 Task: Create a rule when custom fields attachments is set to a date in this week by me.
Action: Mouse moved to (718, 215)
Screenshot: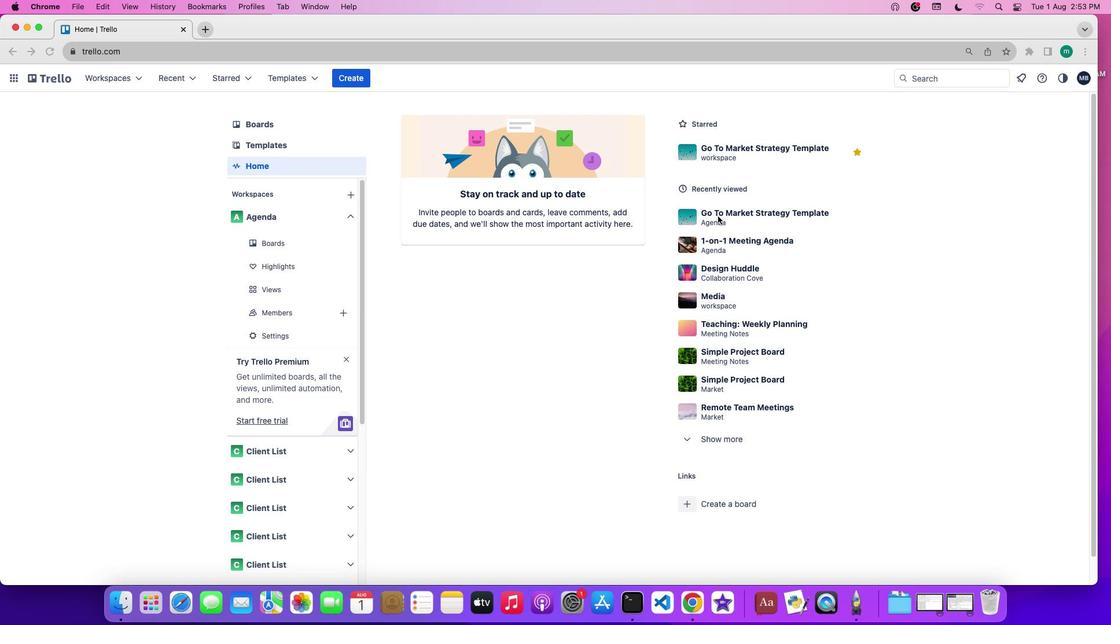 
Action: Mouse pressed left at (718, 215)
Screenshot: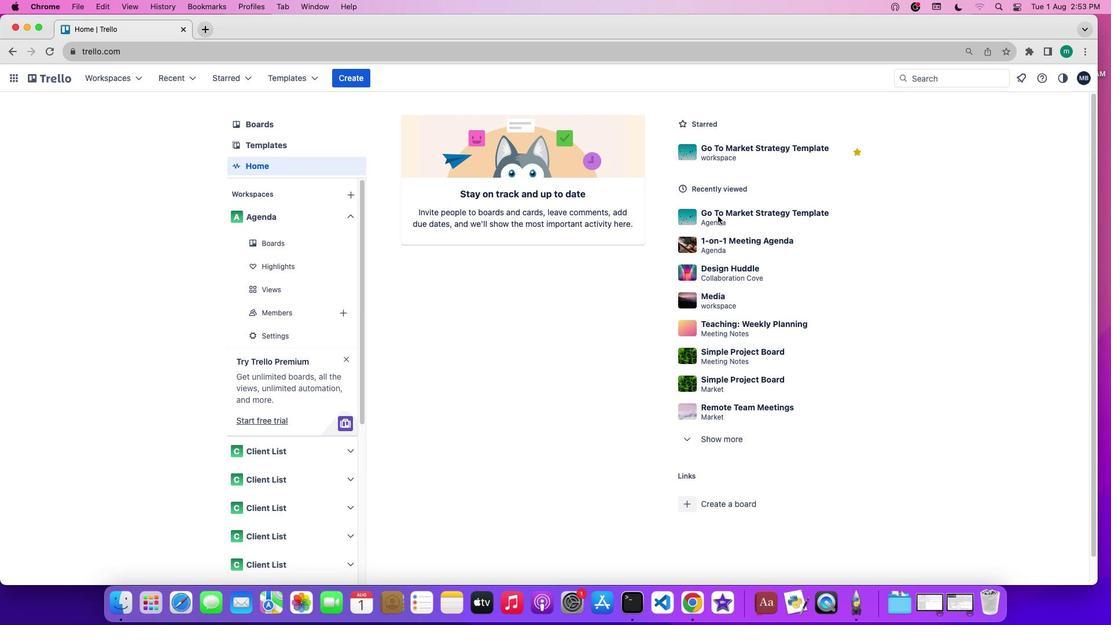 
Action: Mouse pressed left at (718, 215)
Screenshot: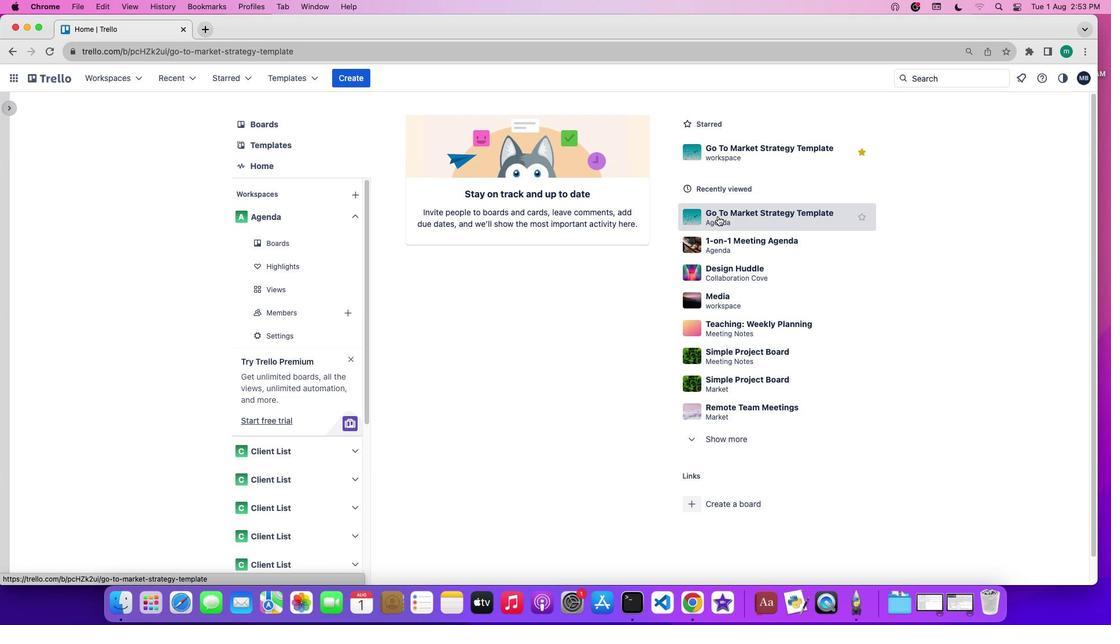 
Action: Mouse moved to (1000, 241)
Screenshot: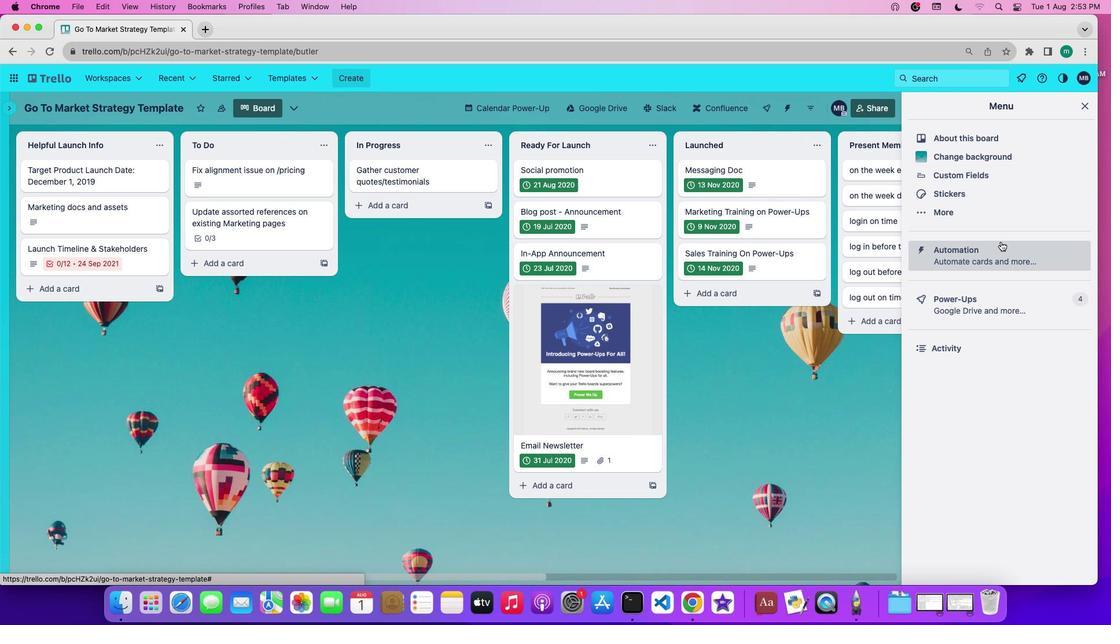
Action: Mouse pressed left at (1000, 241)
Screenshot: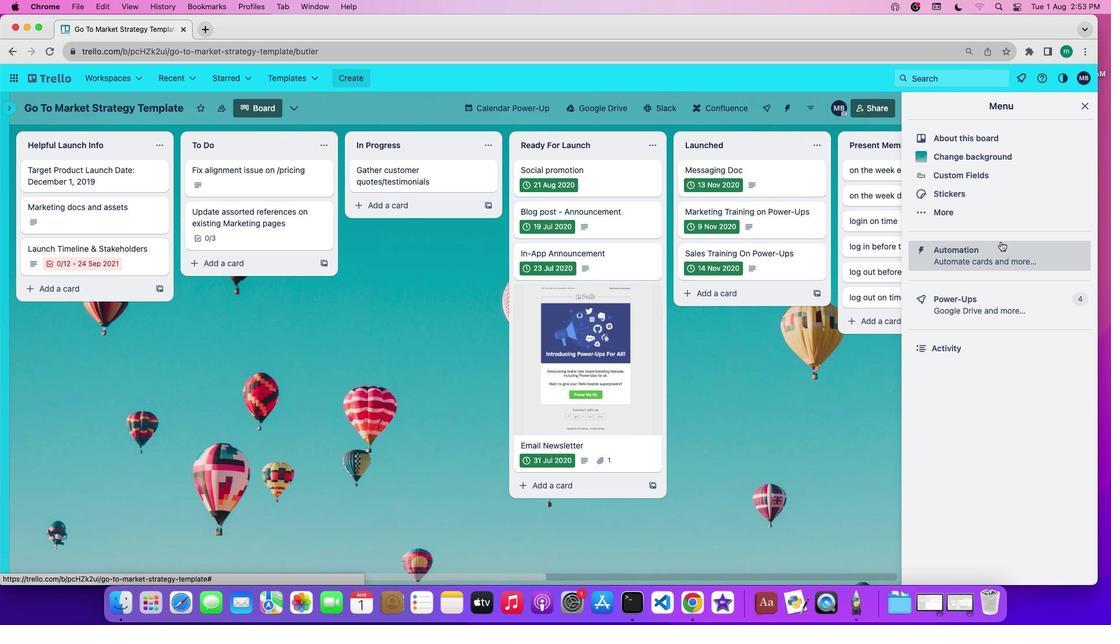 
Action: Mouse moved to (72, 211)
Screenshot: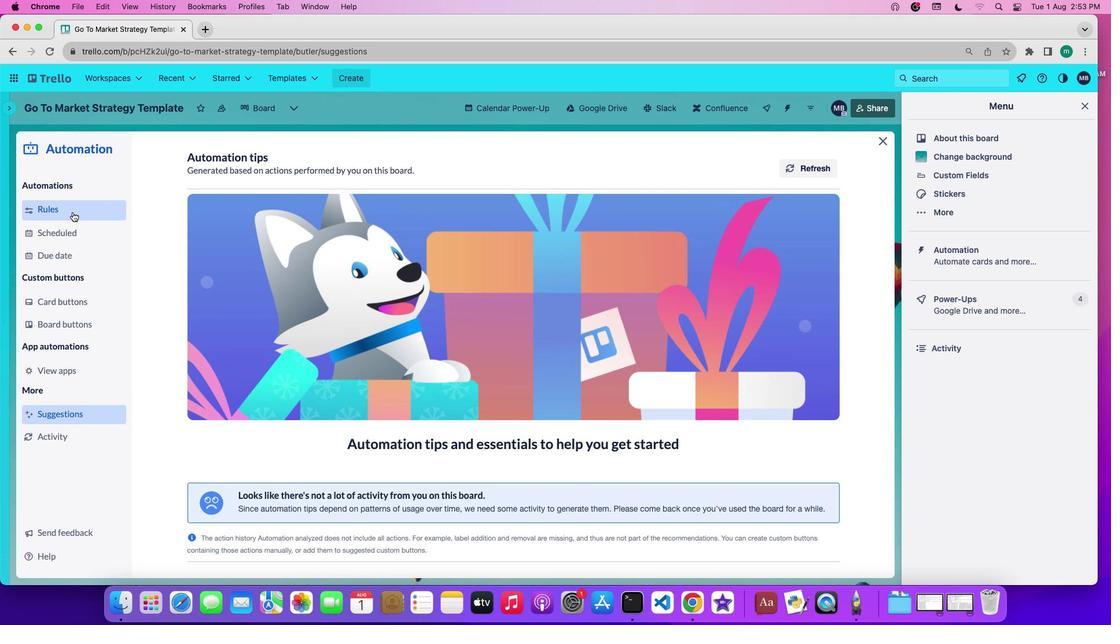
Action: Mouse pressed left at (72, 211)
Screenshot: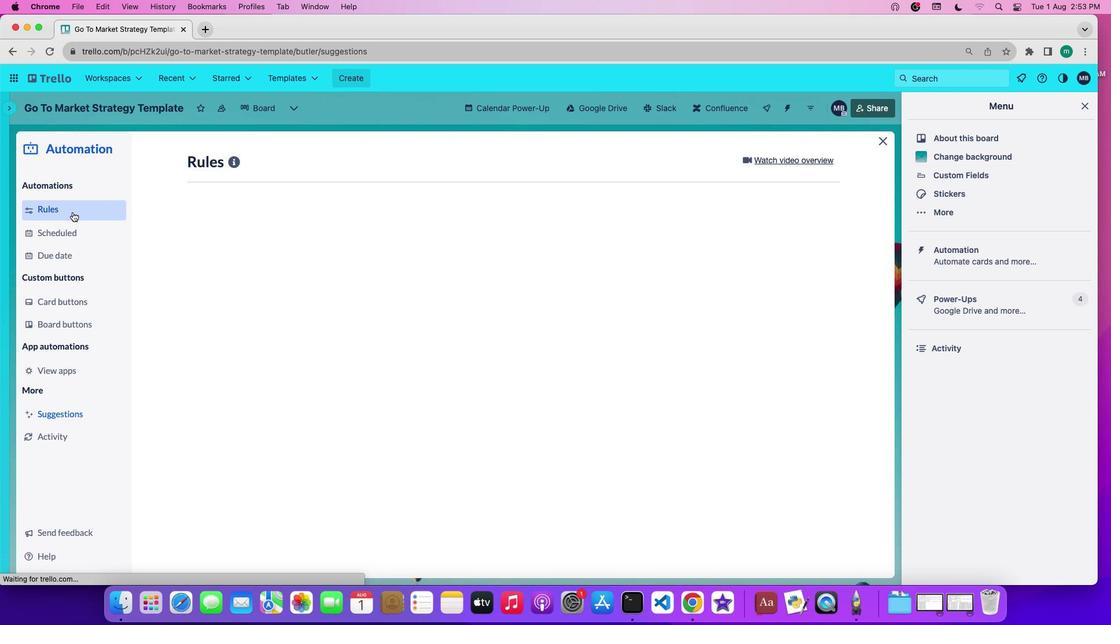 
Action: Mouse moved to (281, 421)
Screenshot: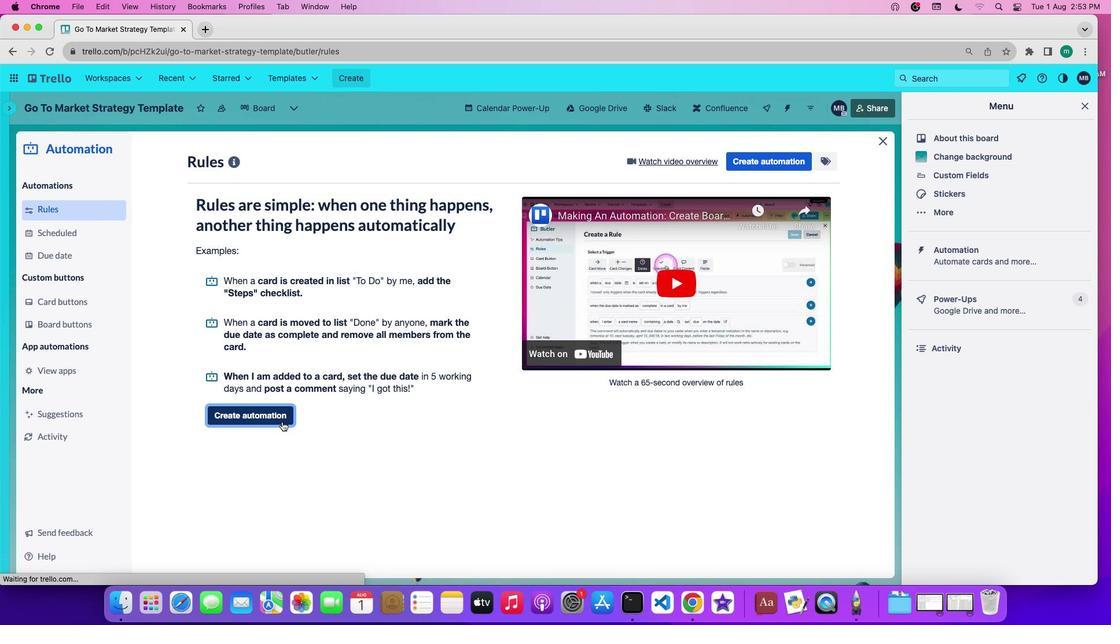 
Action: Mouse pressed left at (281, 421)
Screenshot: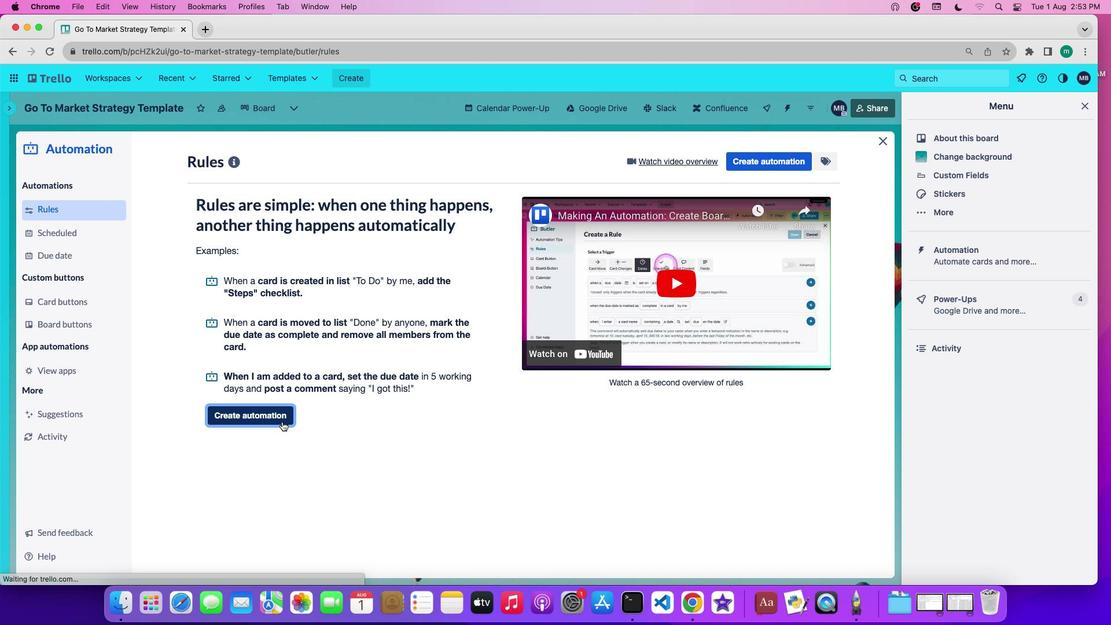 
Action: Mouse moved to (457, 450)
Screenshot: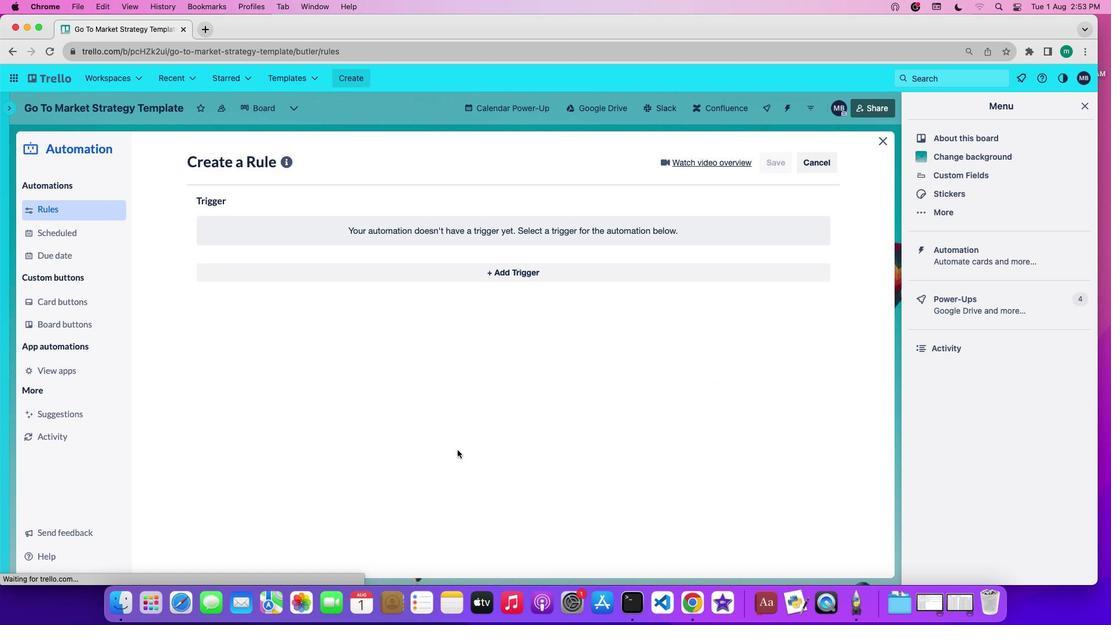 
Action: Mouse scrolled (457, 450) with delta (0, 0)
Screenshot: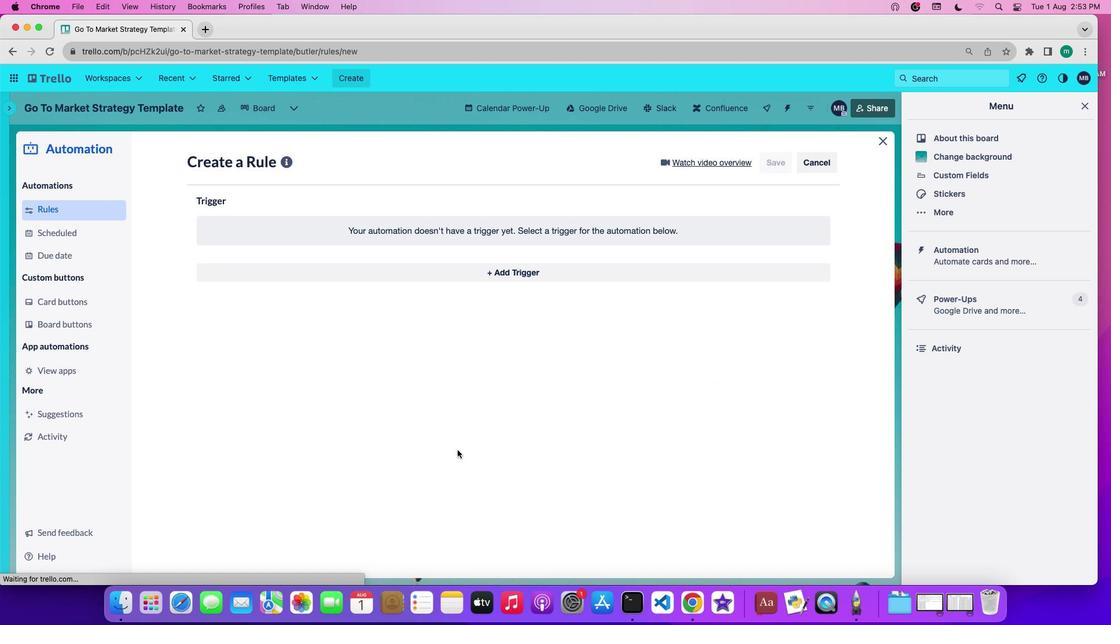 
Action: Mouse scrolled (457, 450) with delta (0, 0)
Screenshot: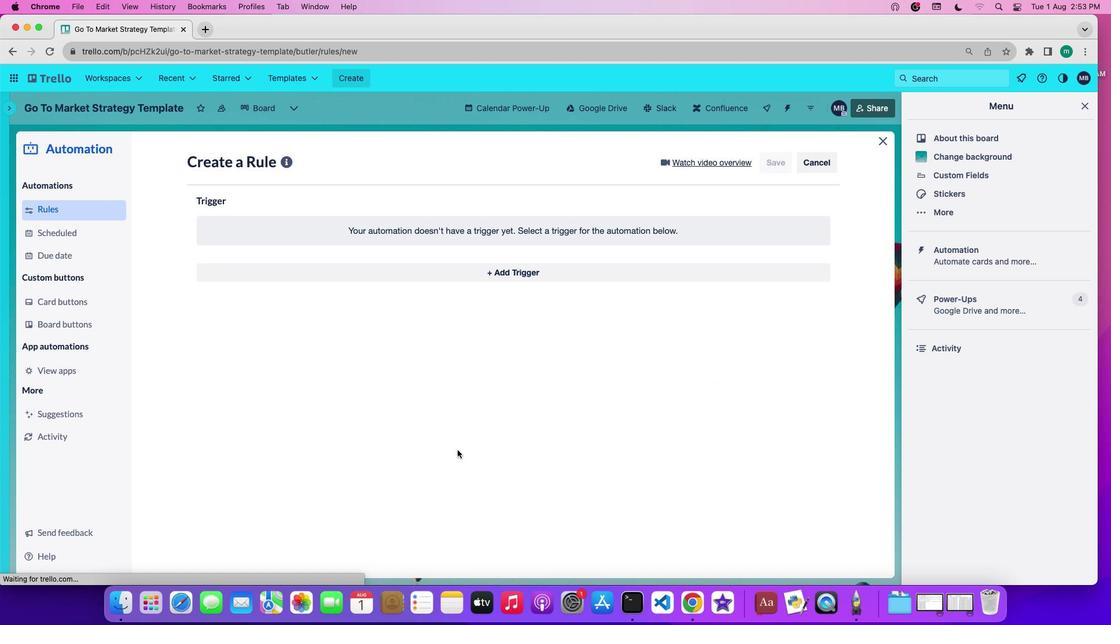 
Action: Mouse moved to (475, 269)
Screenshot: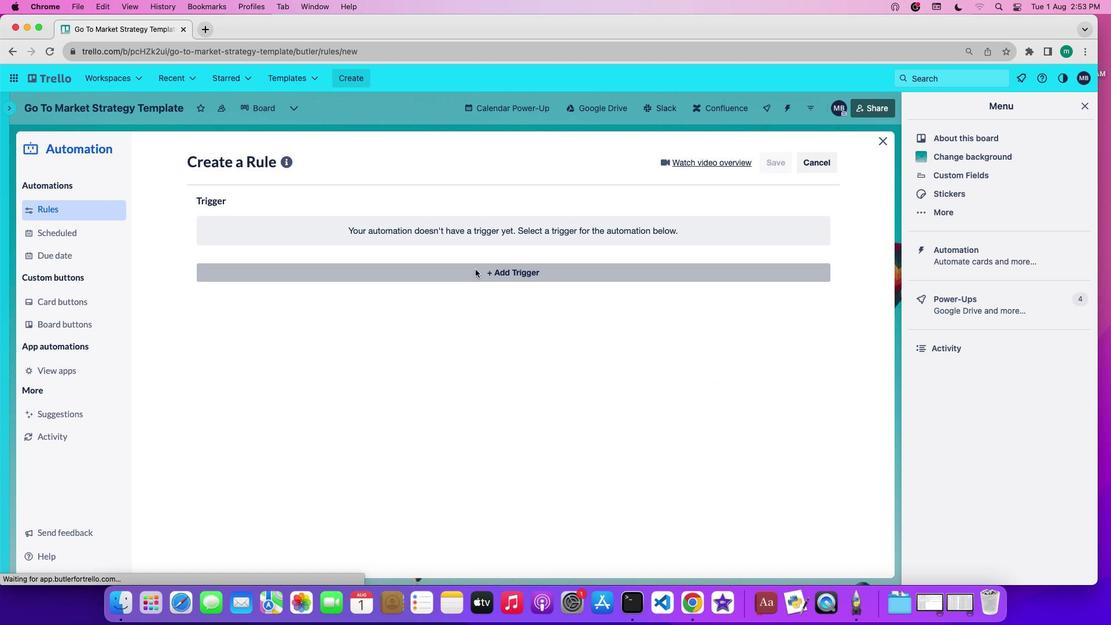 
Action: Mouse pressed left at (475, 269)
Screenshot: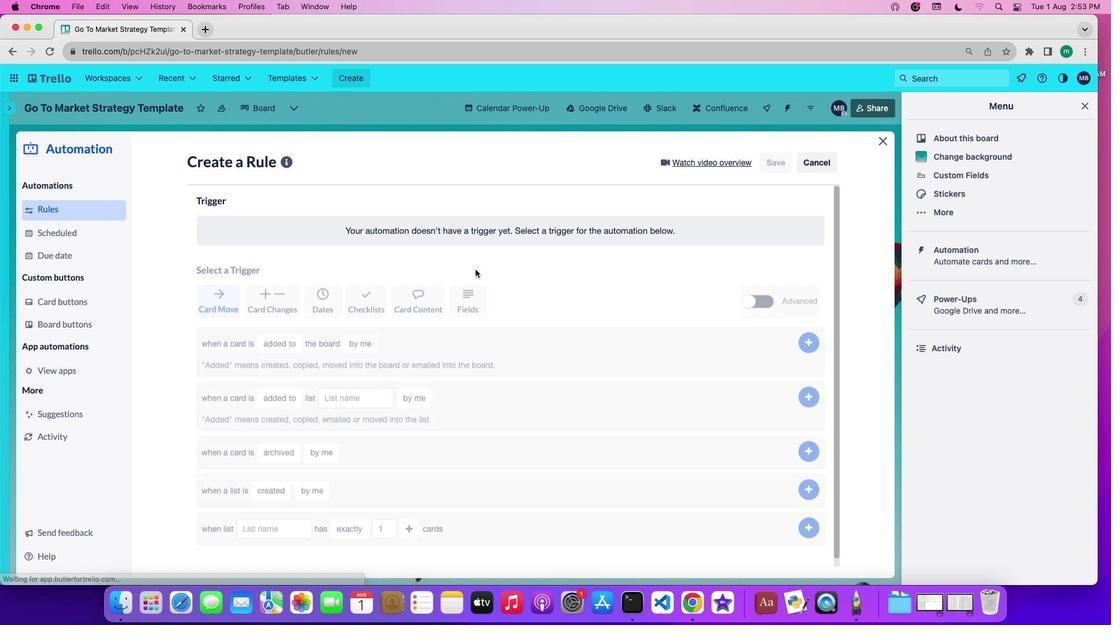 
Action: Mouse moved to (469, 403)
Screenshot: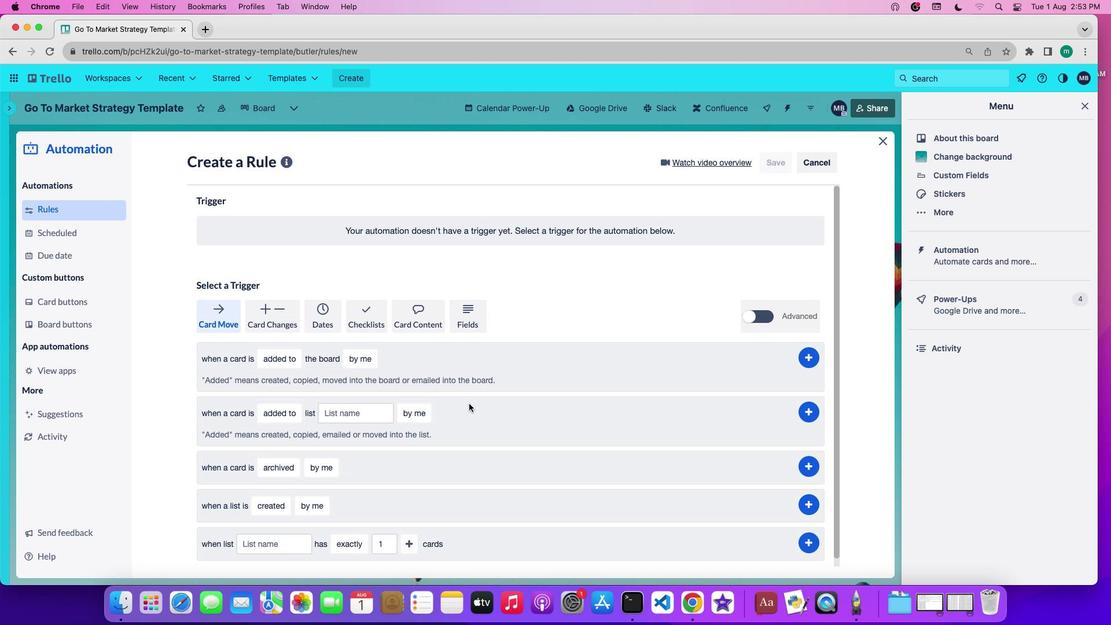 
Action: Mouse scrolled (469, 403) with delta (0, 0)
Screenshot: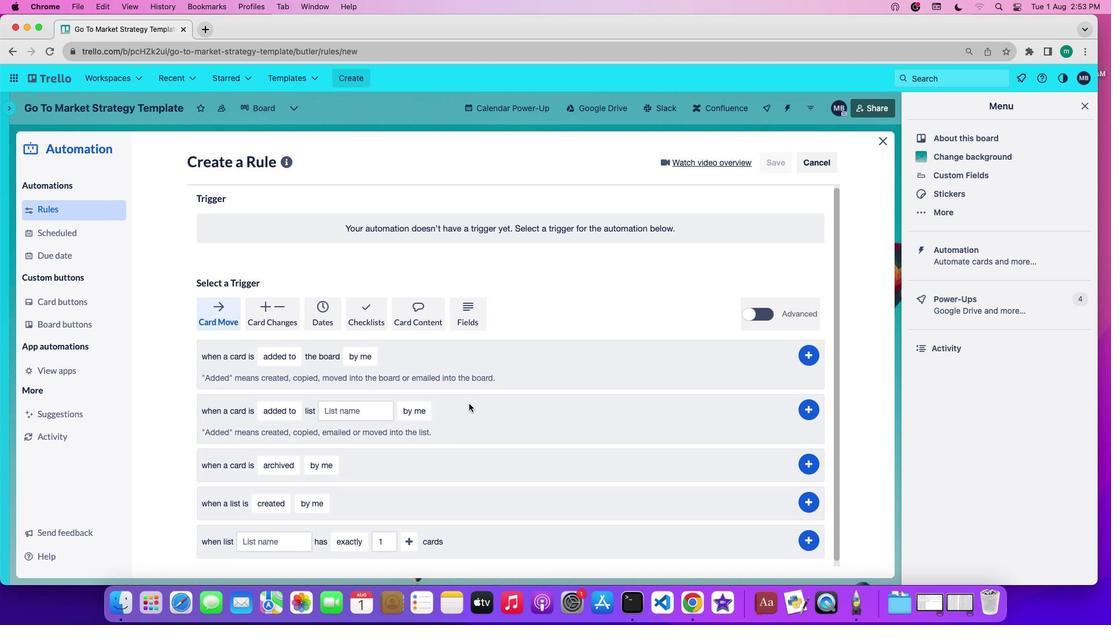 
Action: Mouse moved to (457, 311)
Screenshot: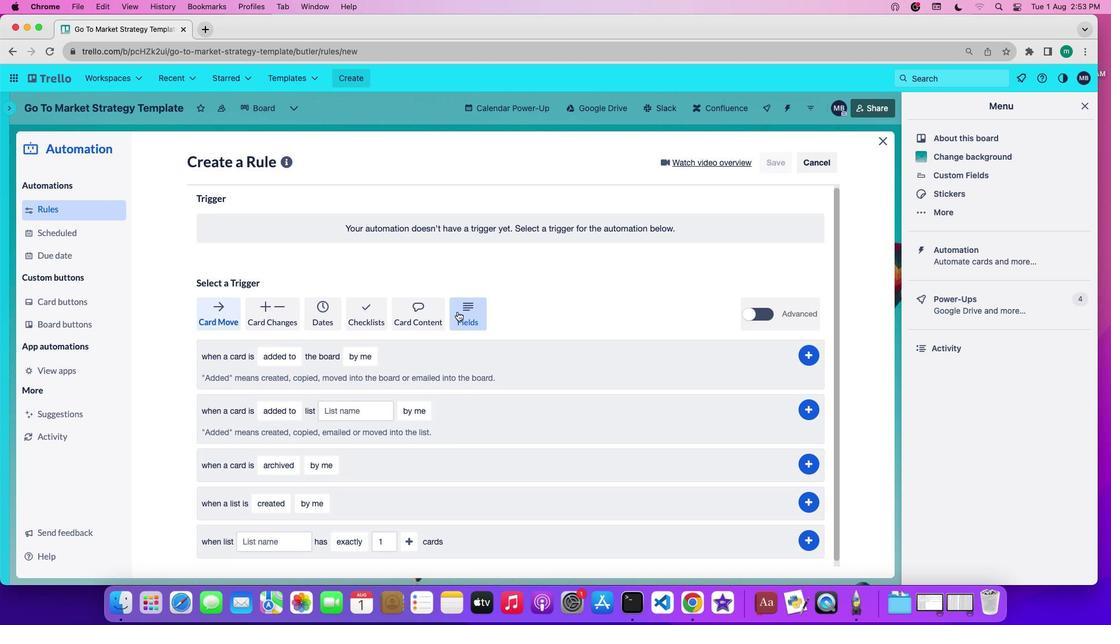 
Action: Mouse pressed left at (457, 311)
Screenshot: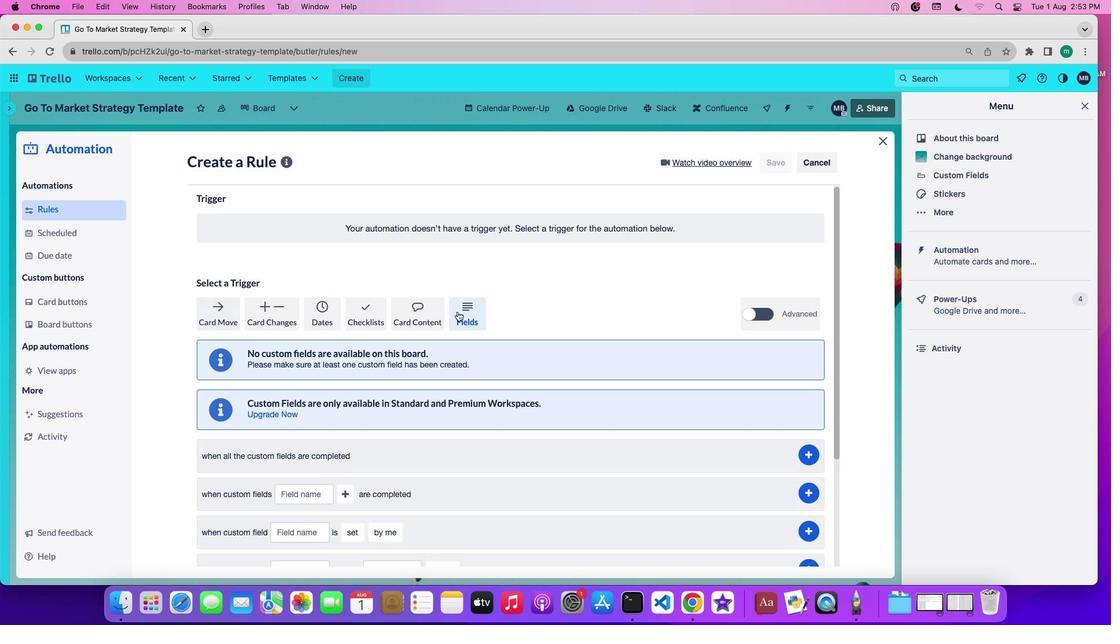 
Action: Mouse moved to (457, 424)
Screenshot: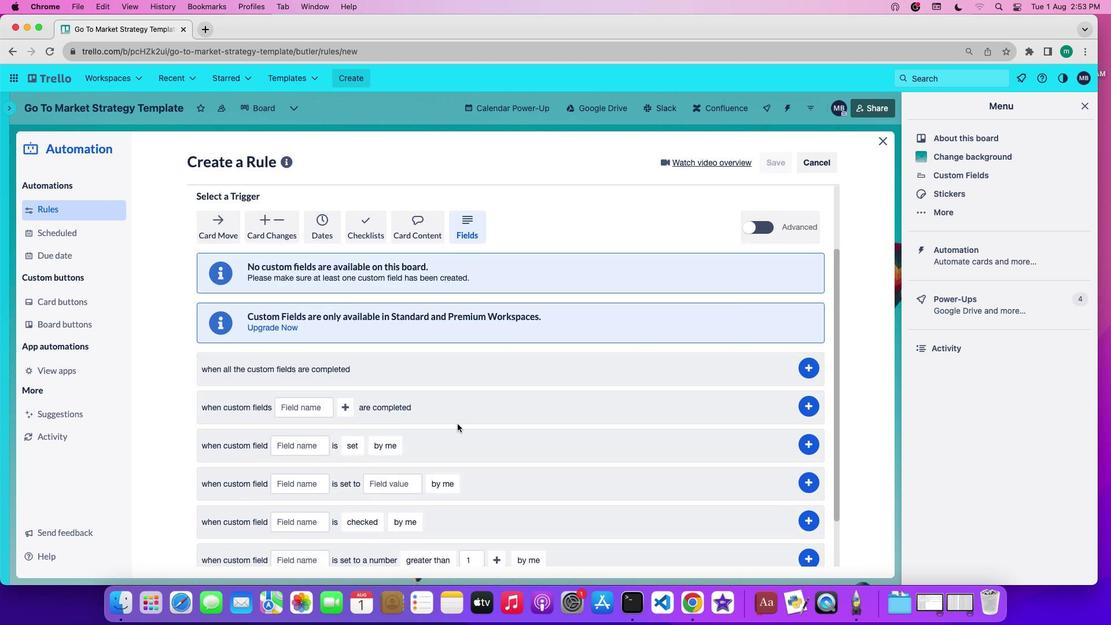 
Action: Mouse scrolled (457, 424) with delta (0, 0)
Screenshot: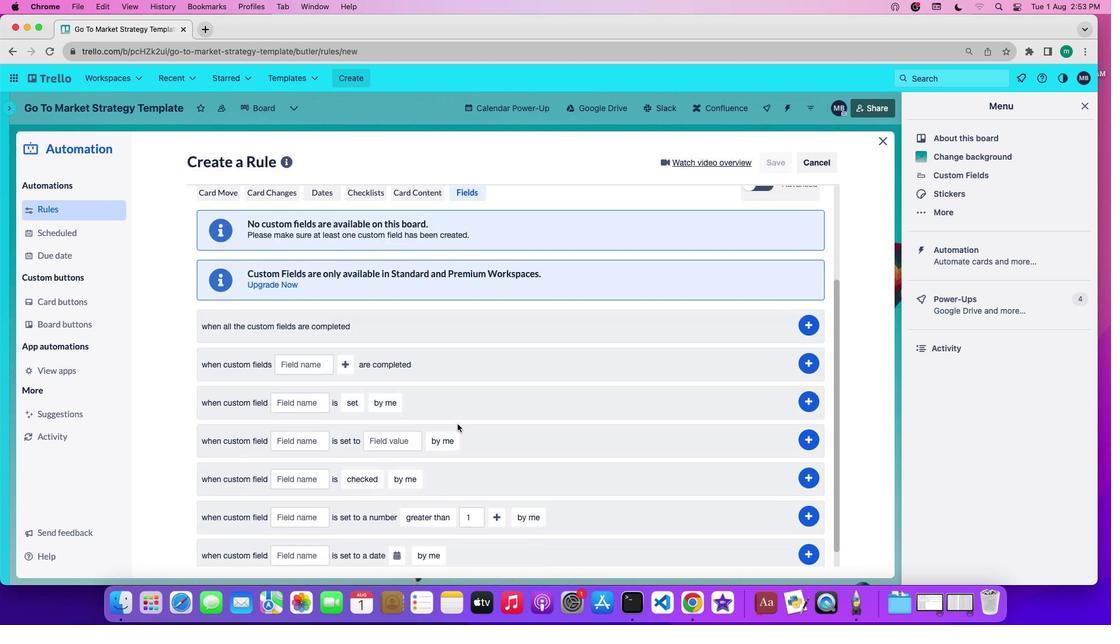 
Action: Mouse scrolled (457, 424) with delta (0, 0)
Screenshot: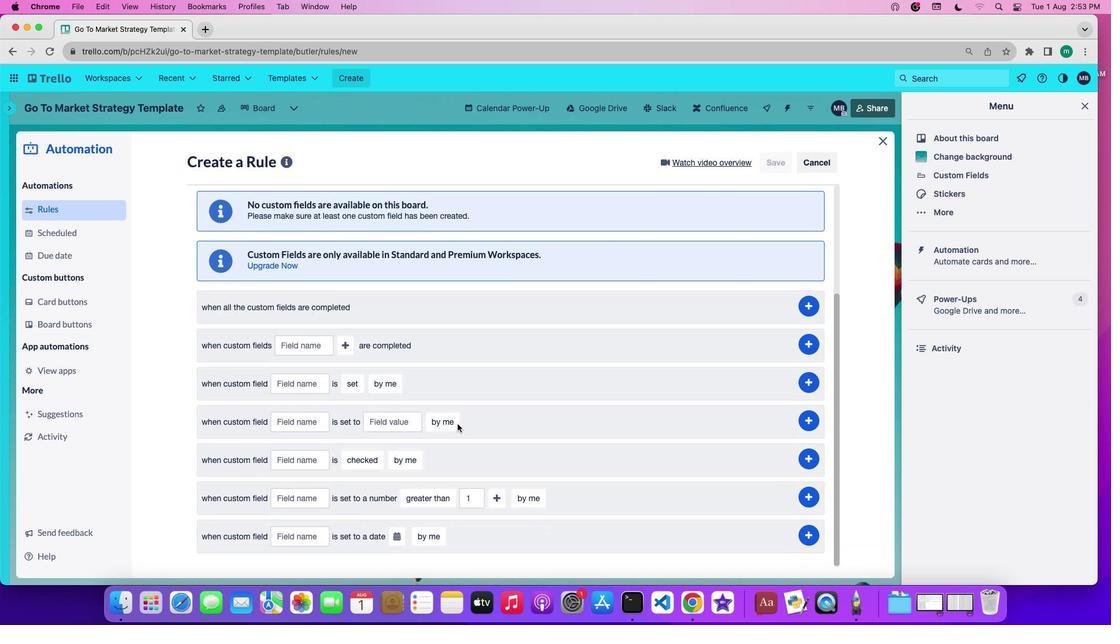 
Action: Mouse scrolled (457, 424) with delta (0, -1)
Screenshot: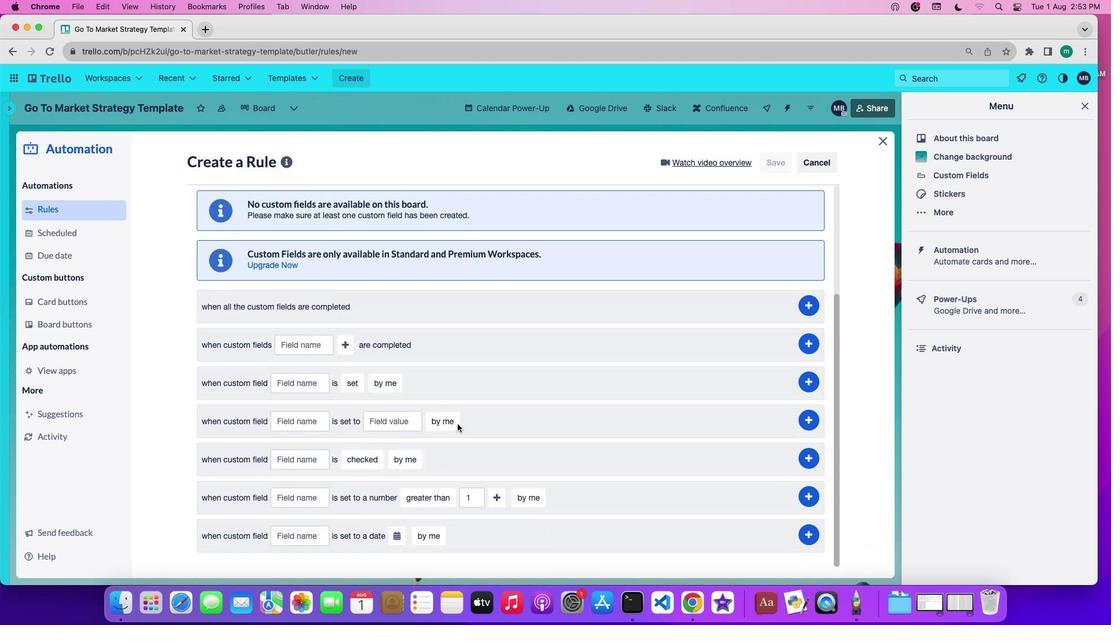 
Action: Mouse scrolled (457, 424) with delta (0, -2)
Screenshot: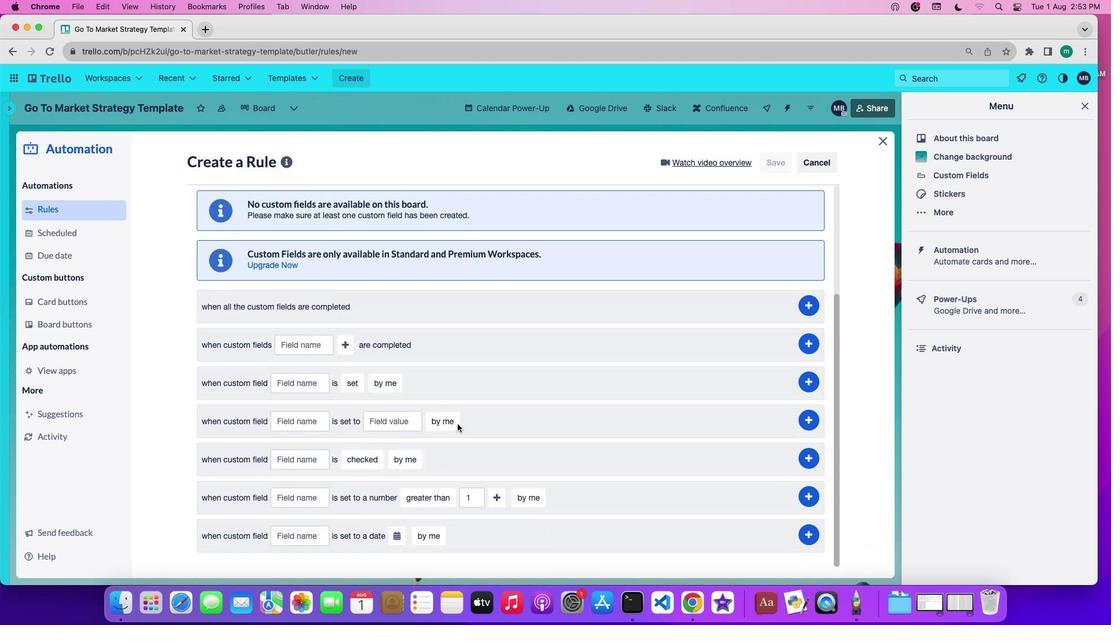 
Action: Mouse scrolled (457, 424) with delta (0, -2)
Screenshot: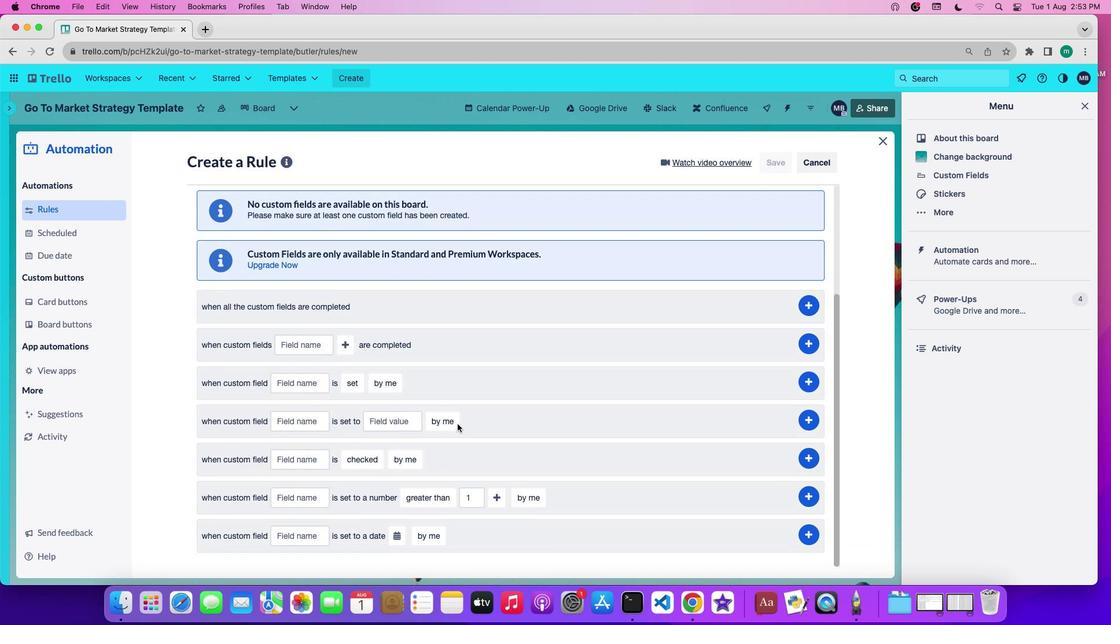 
Action: Mouse moved to (306, 539)
Screenshot: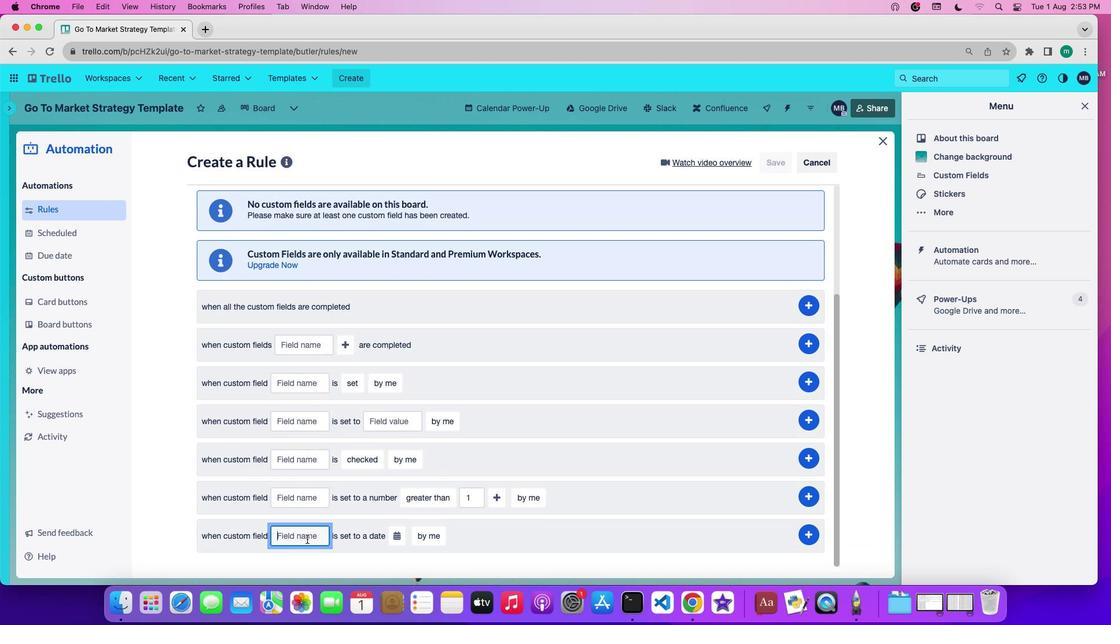 
Action: Mouse pressed left at (306, 539)
Screenshot: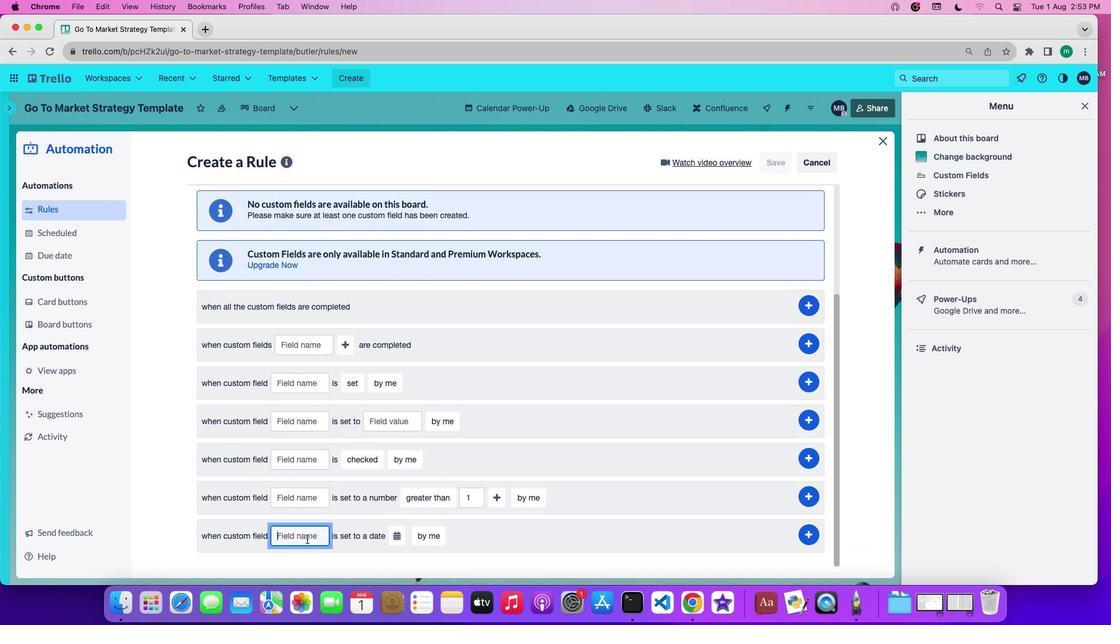 
Action: Key pressed 'a''t''t''a''c''h''m''e''n''t''s'
Screenshot: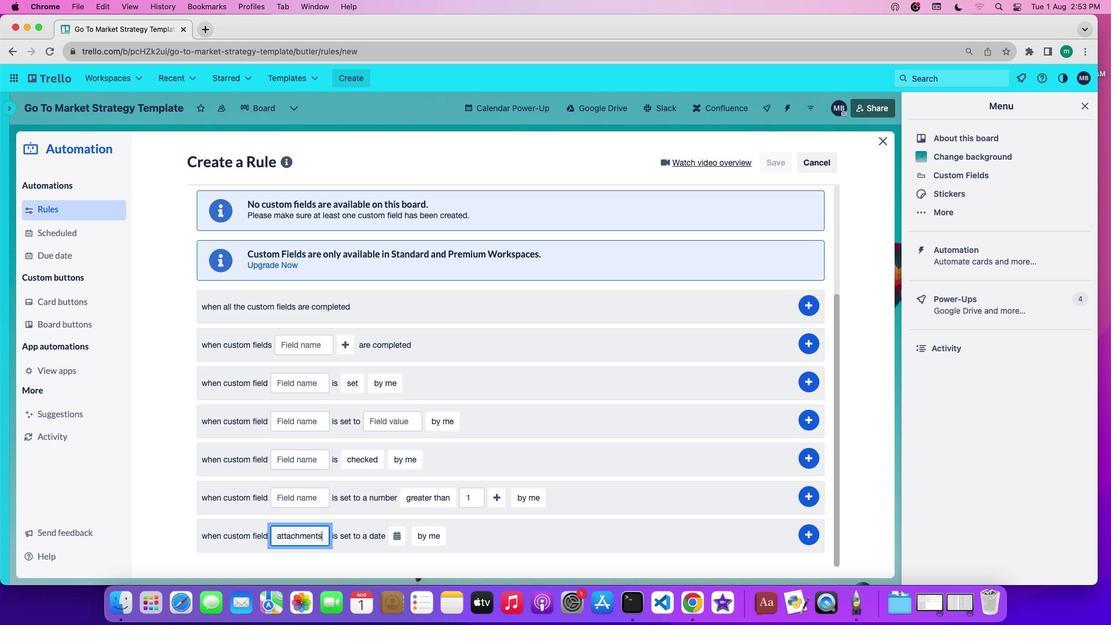 
Action: Mouse moved to (398, 534)
Screenshot: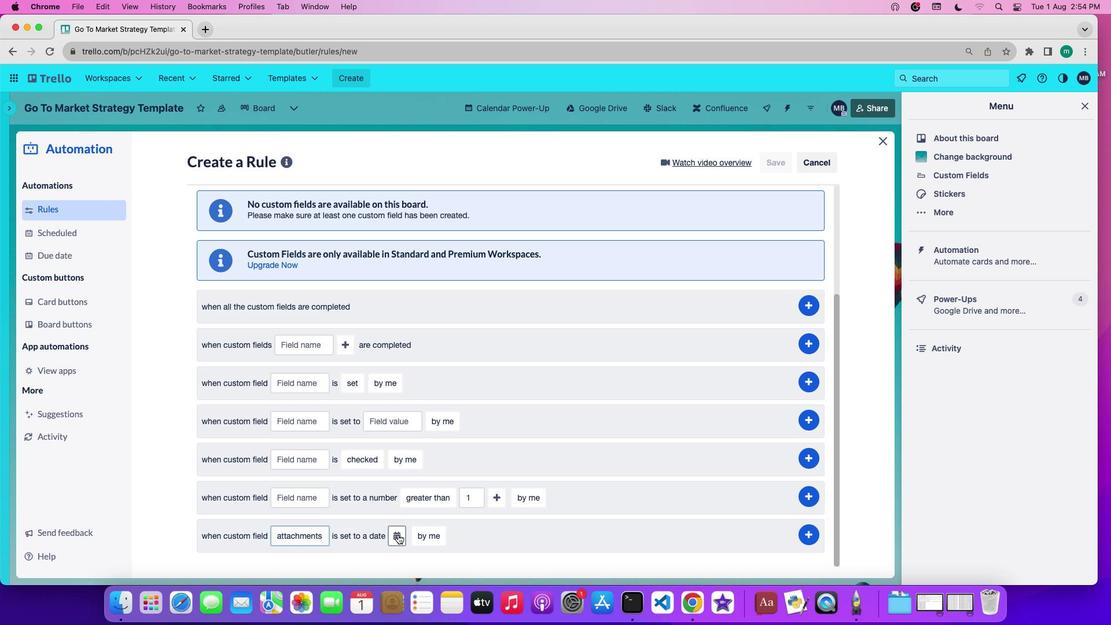 
Action: Mouse pressed left at (398, 534)
Screenshot: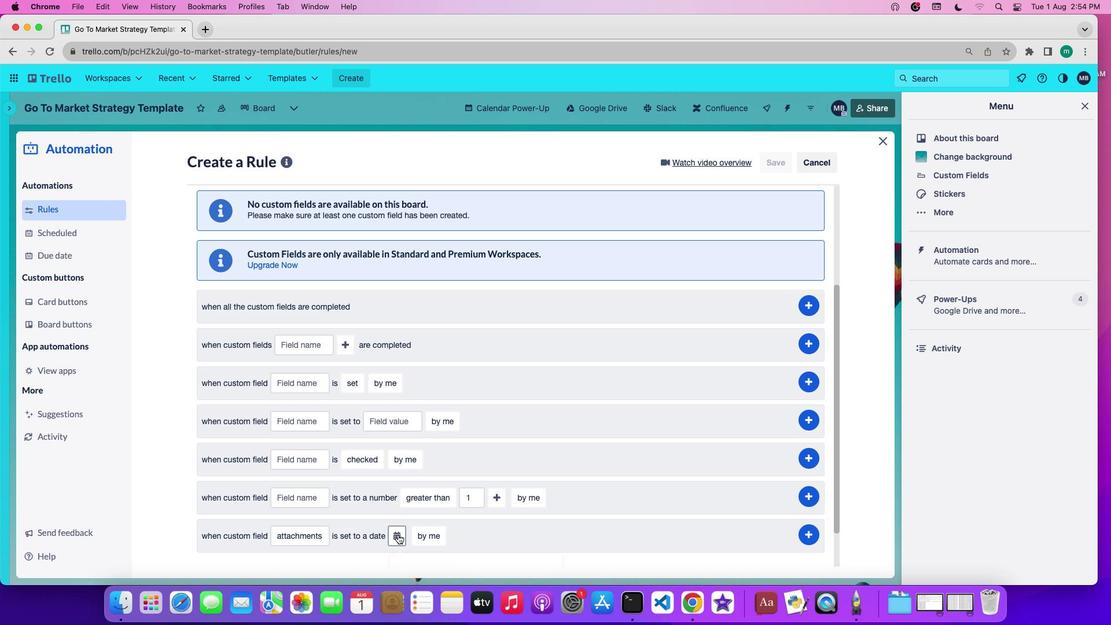 
Action: Mouse pressed left at (398, 534)
Screenshot: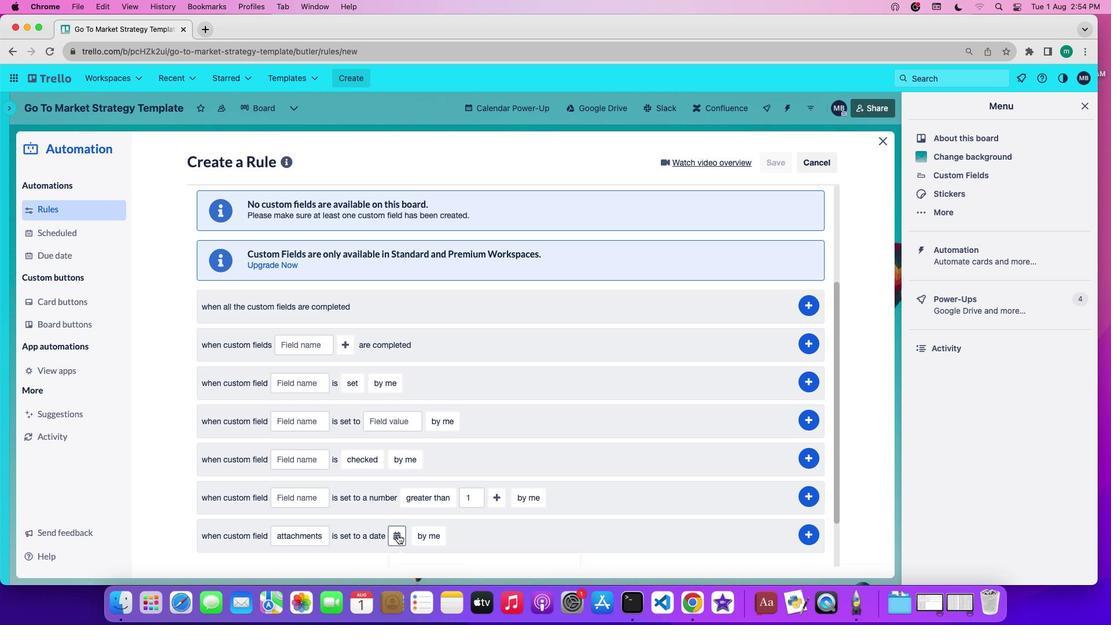 
Action: Mouse moved to (397, 540)
Screenshot: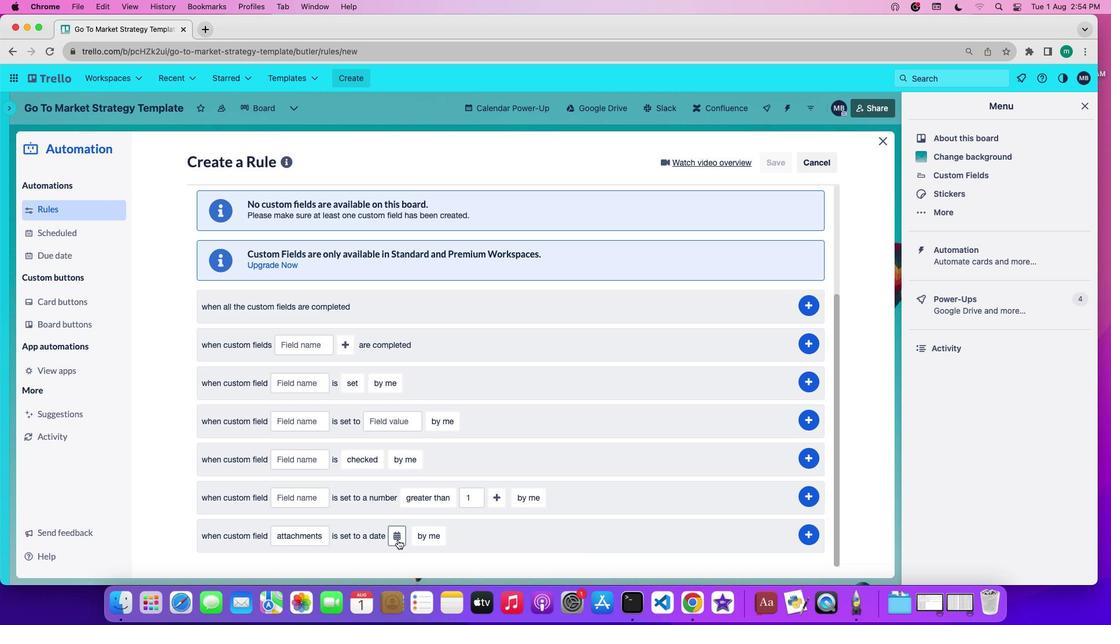 
Action: Mouse pressed left at (397, 540)
Screenshot: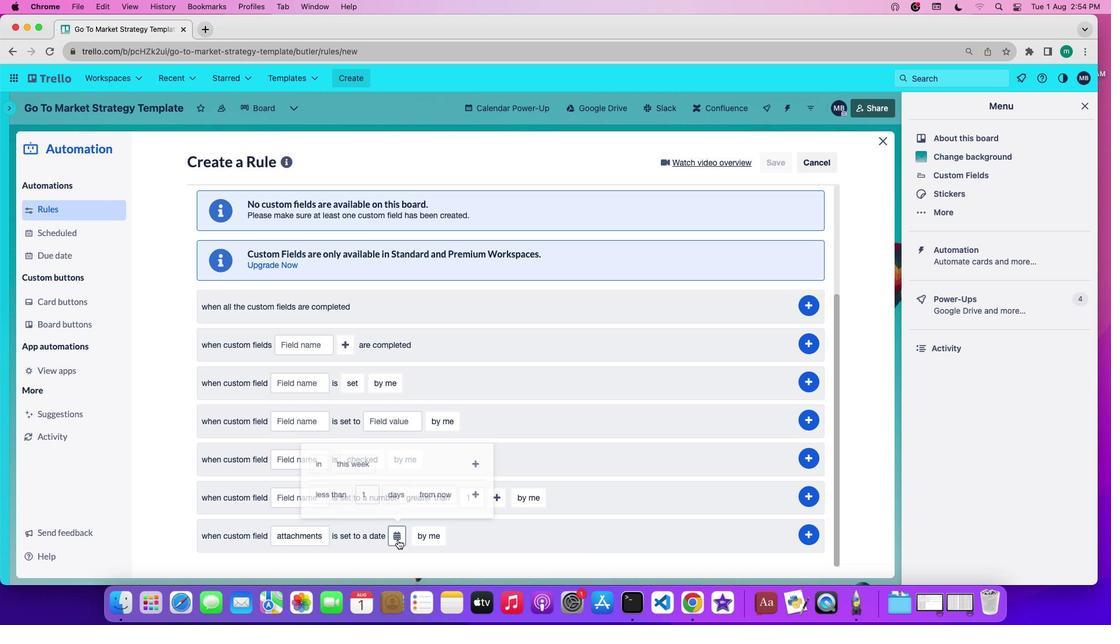 
Action: Mouse moved to (319, 467)
Screenshot: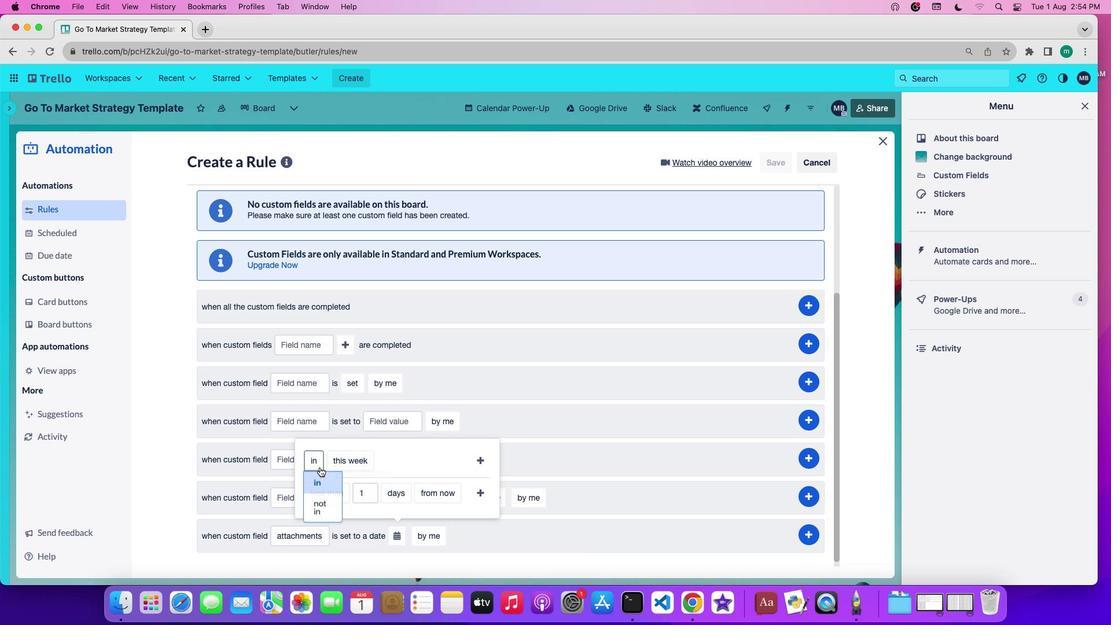 
Action: Mouse pressed left at (319, 467)
Screenshot: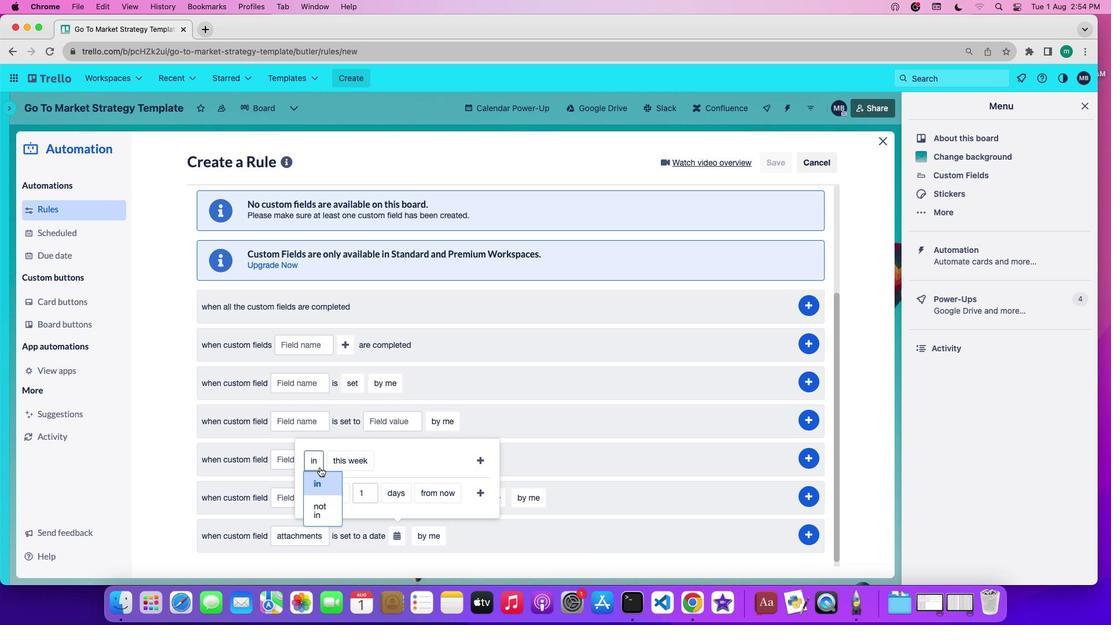 
Action: Mouse moved to (314, 459)
Screenshot: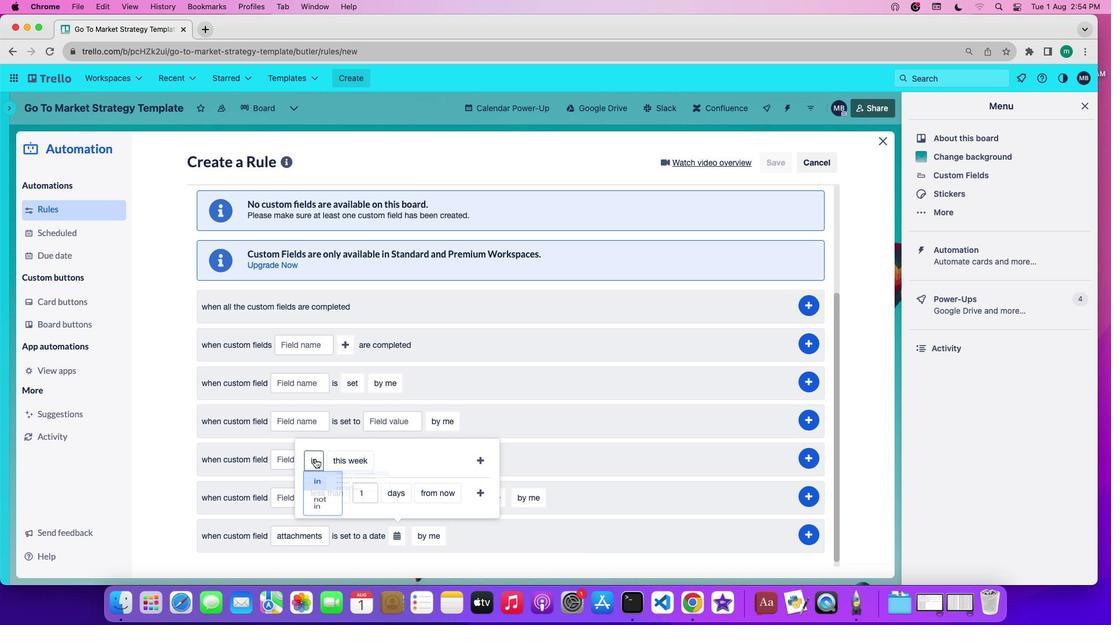 
Action: Mouse pressed left at (314, 459)
Screenshot: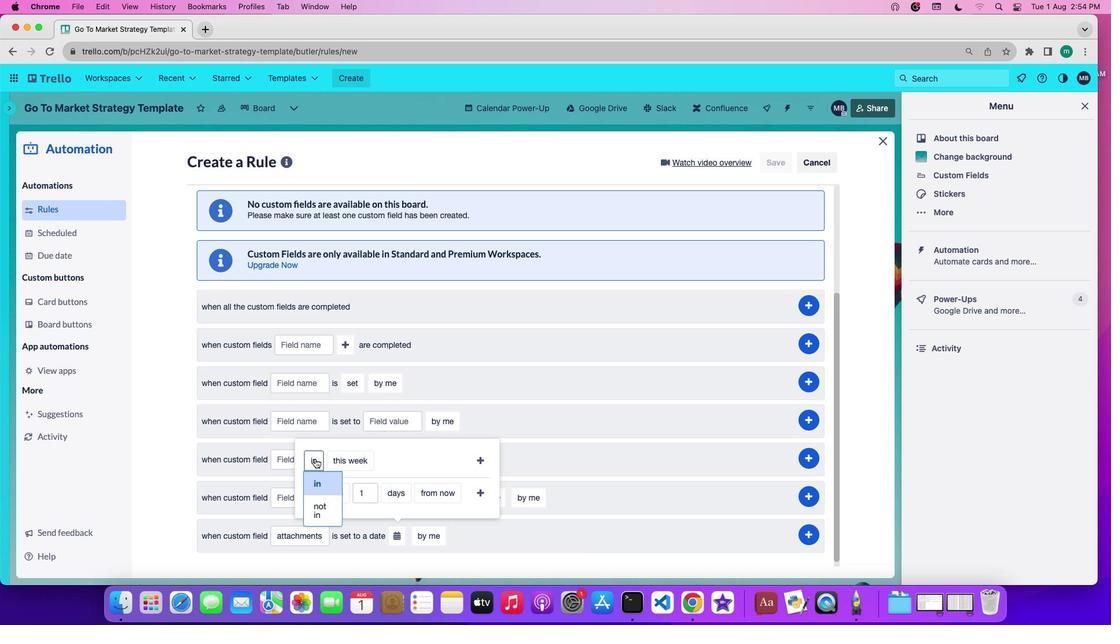 
Action: Mouse moved to (313, 483)
Screenshot: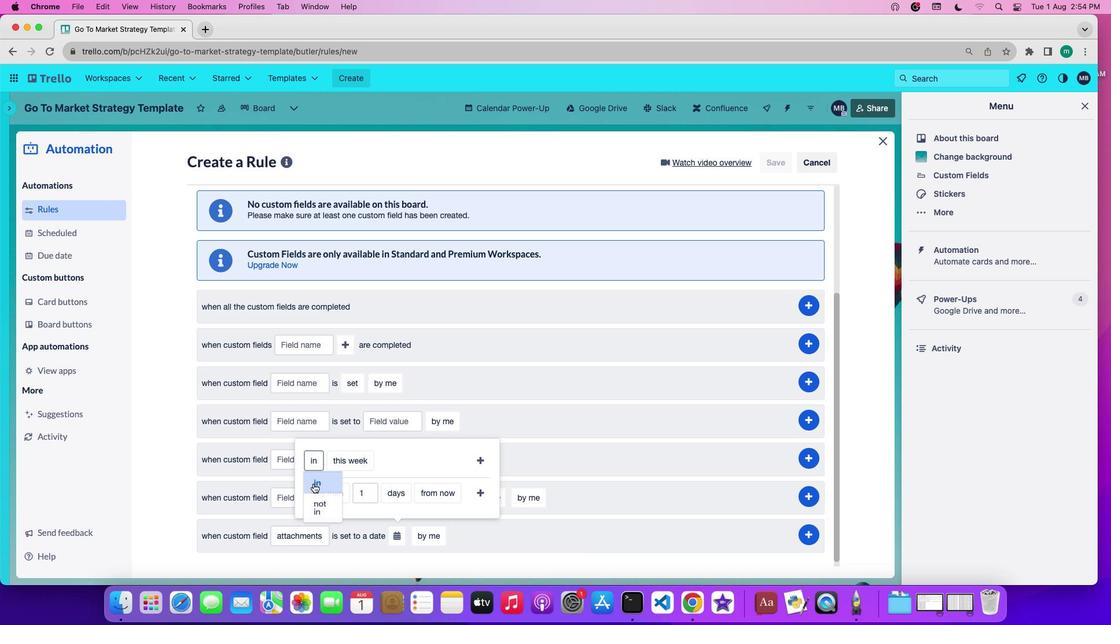 
Action: Mouse pressed left at (313, 483)
Screenshot: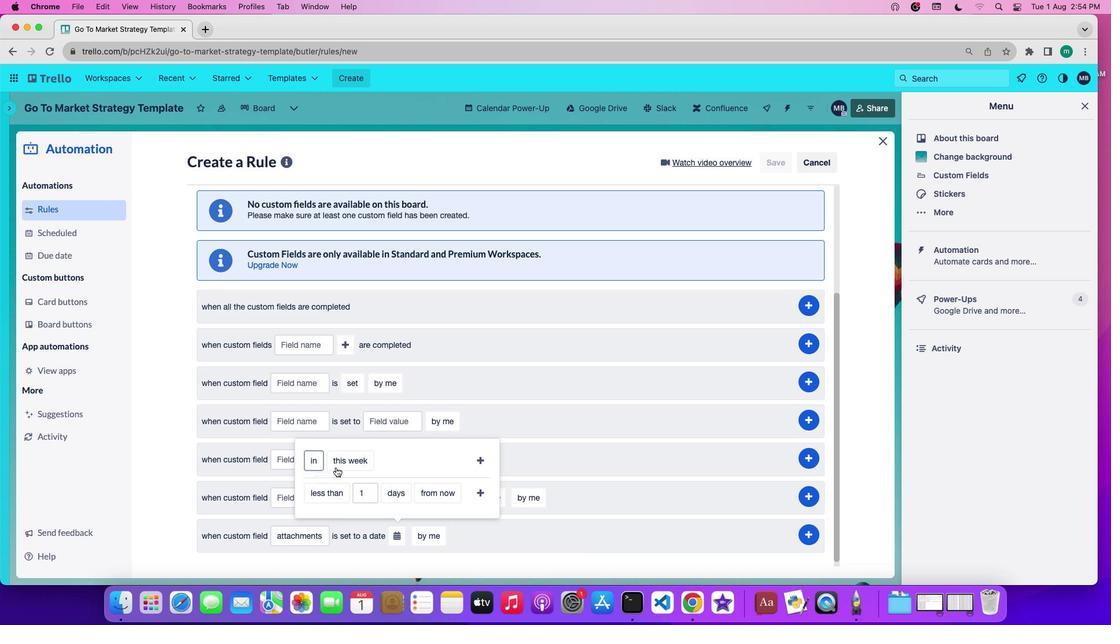 
Action: Mouse moved to (345, 460)
Screenshot: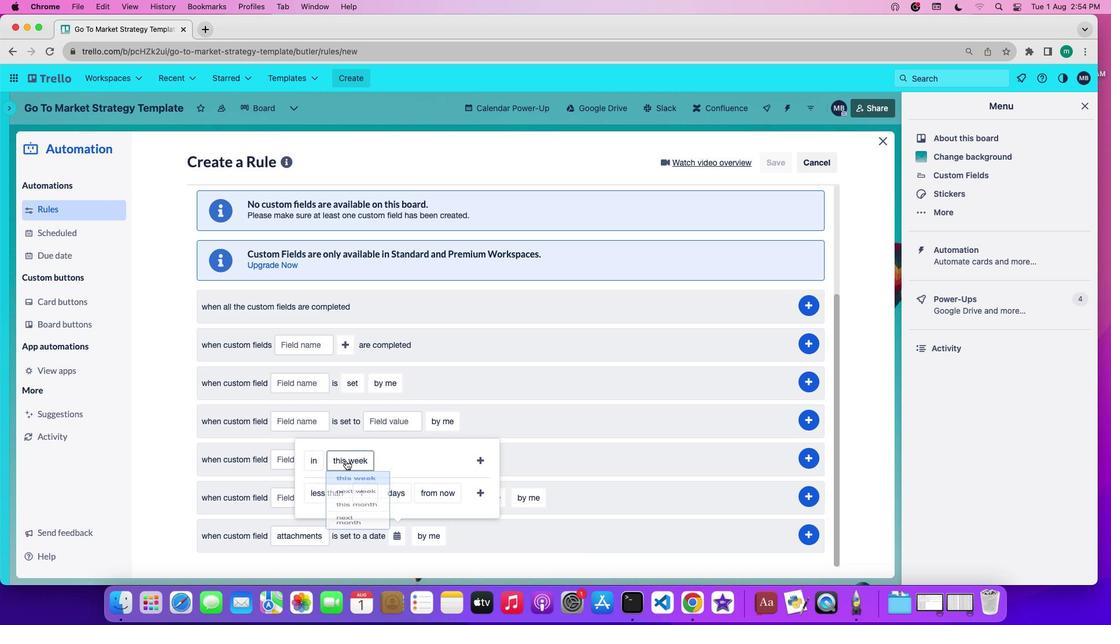 
Action: Mouse pressed left at (345, 460)
Screenshot: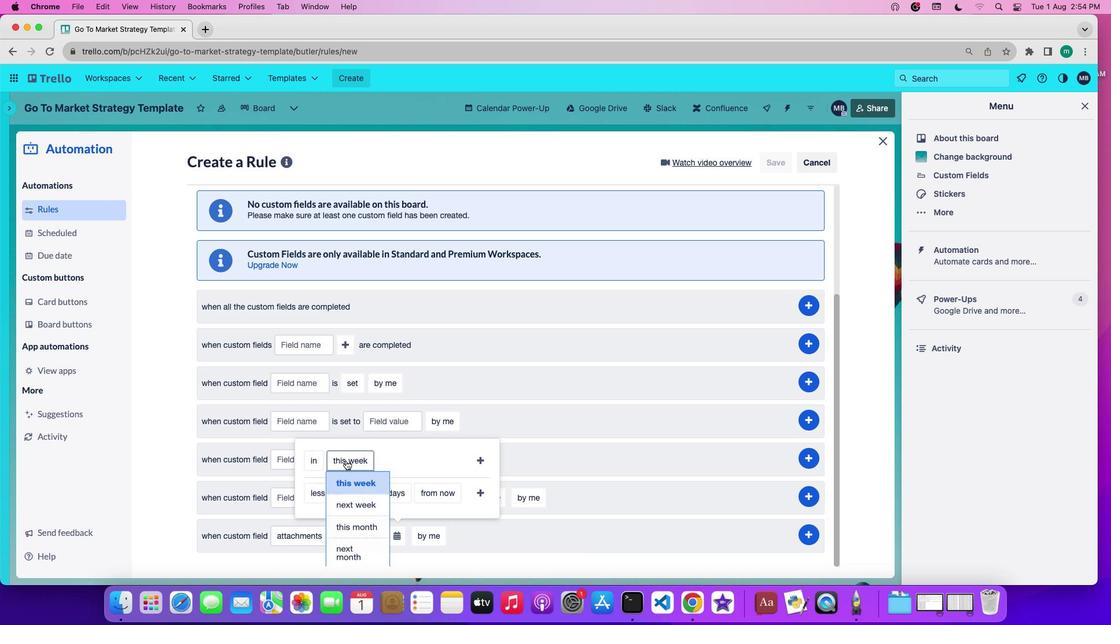 
Action: Mouse moved to (350, 486)
Screenshot: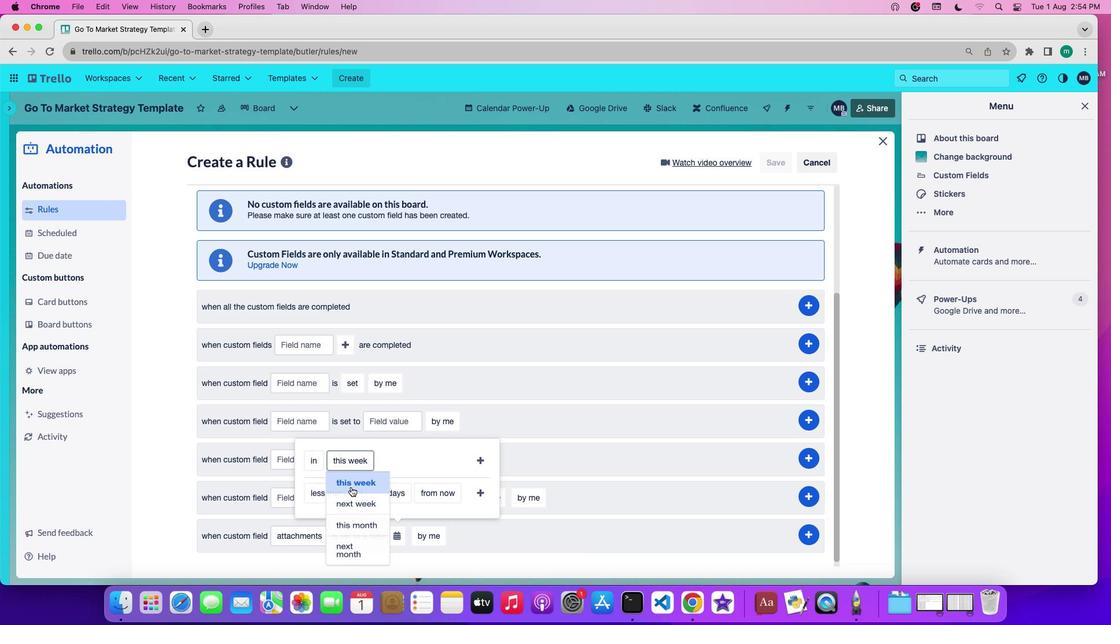
Action: Mouse pressed left at (350, 486)
Screenshot: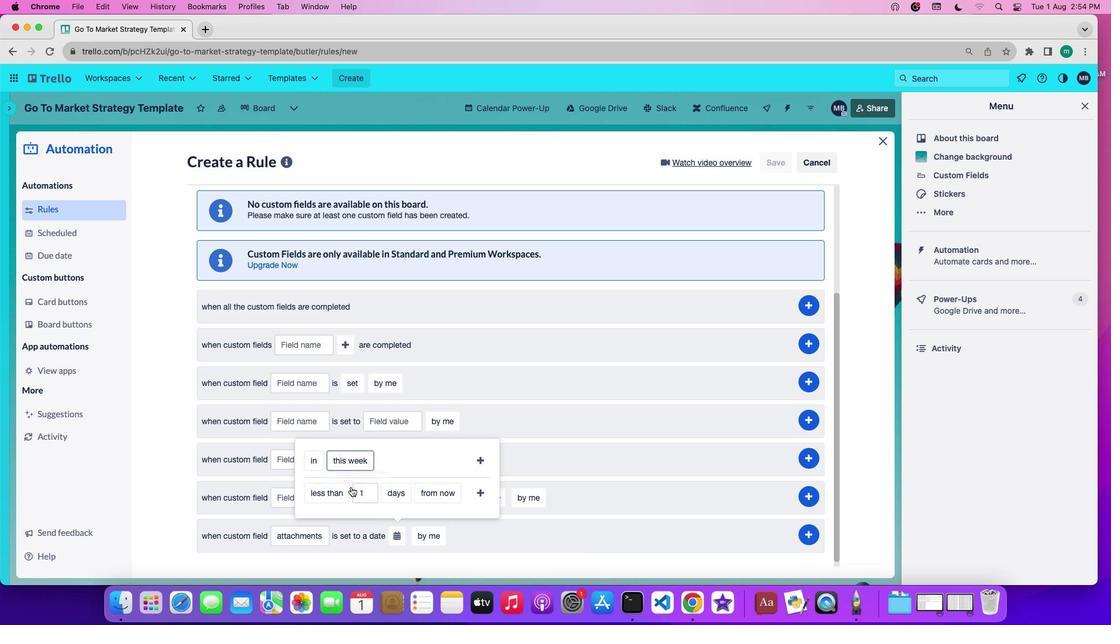 
Action: Mouse moved to (477, 460)
Screenshot: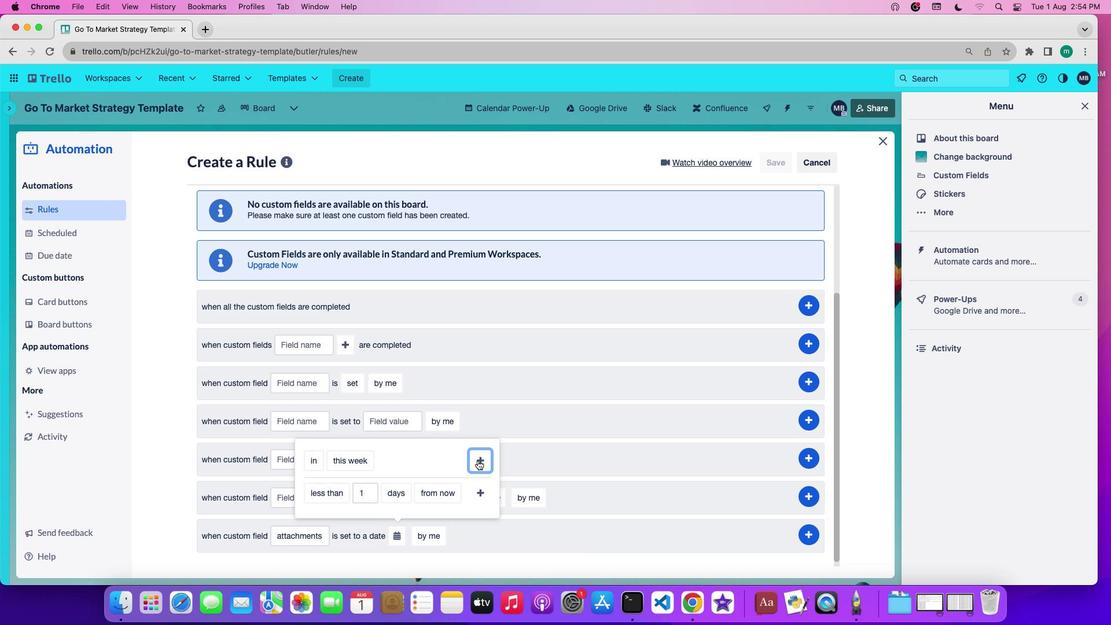 
Action: Mouse pressed left at (477, 460)
Screenshot: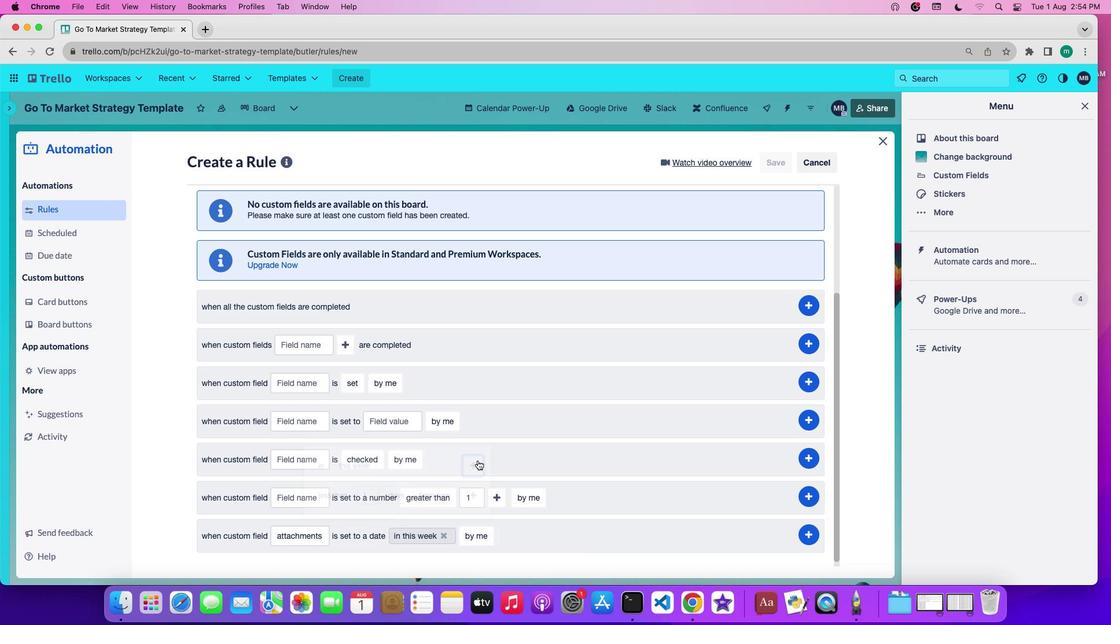 
Action: Mouse moved to (815, 540)
Screenshot: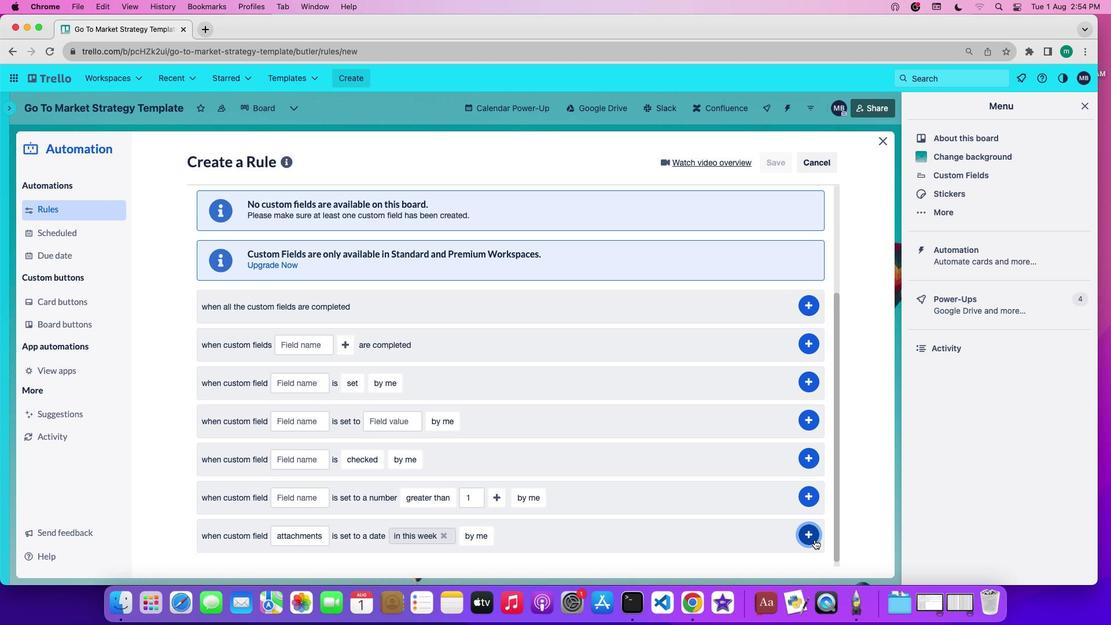 
Action: Mouse pressed left at (815, 540)
Screenshot: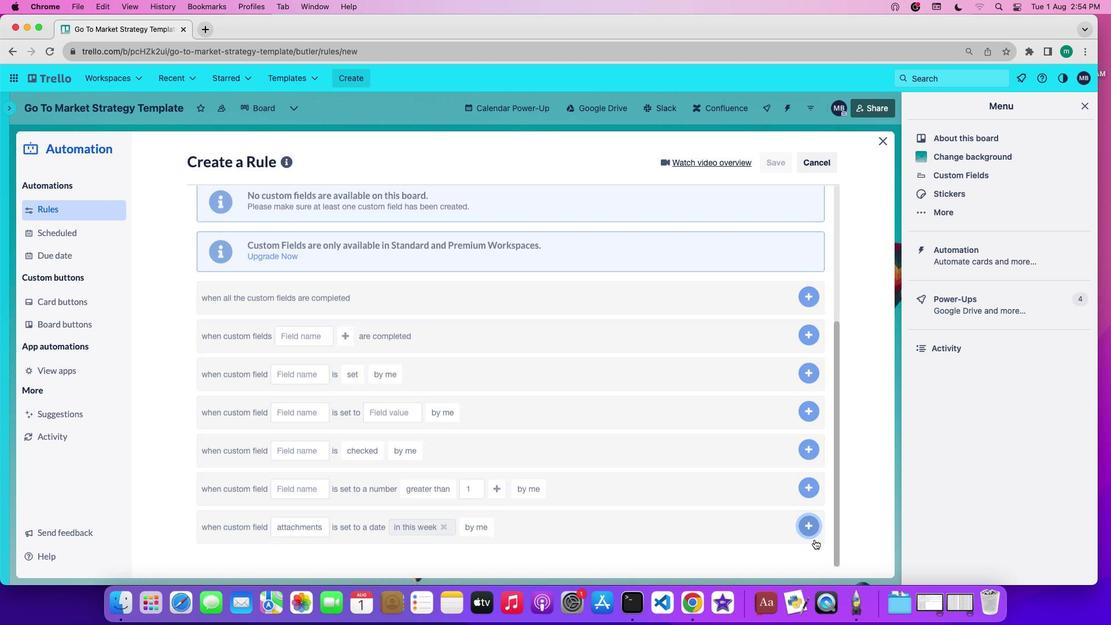
